 Task: Add a description to your pull request to provide context.
Action: Mouse moved to (968, 51)
Screenshot: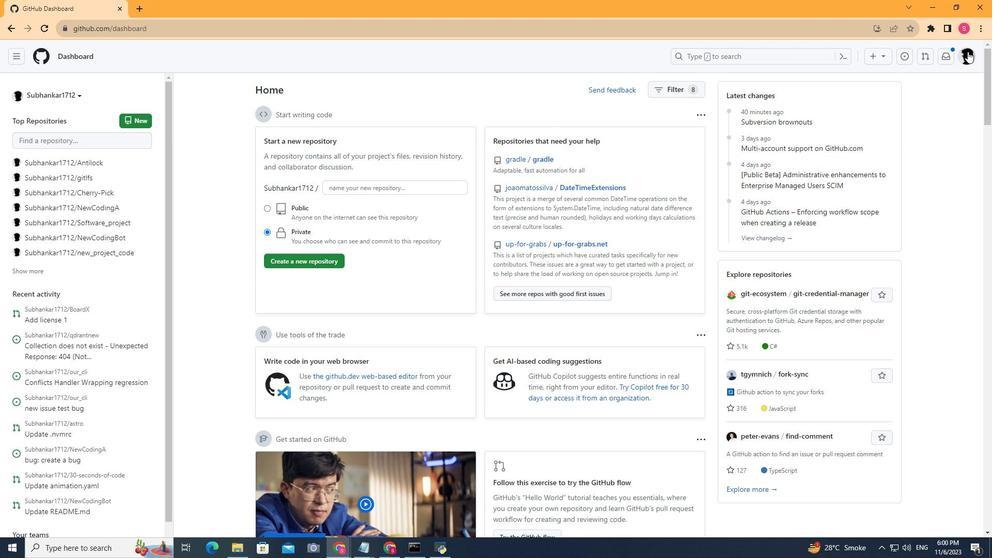 
Action: Mouse pressed left at (968, 51)
Screenshot: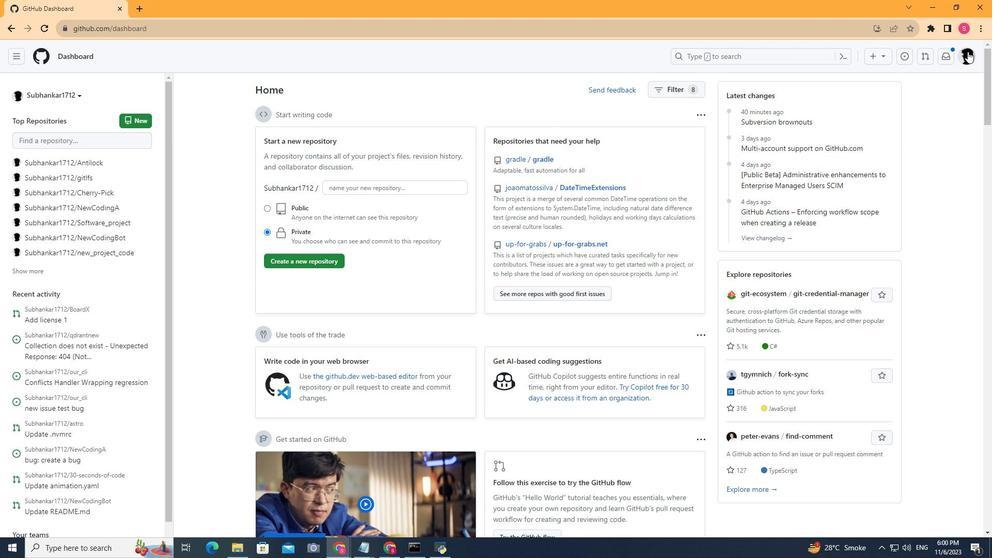 
Action: Mouse moved to (876, 148)
Screenshot: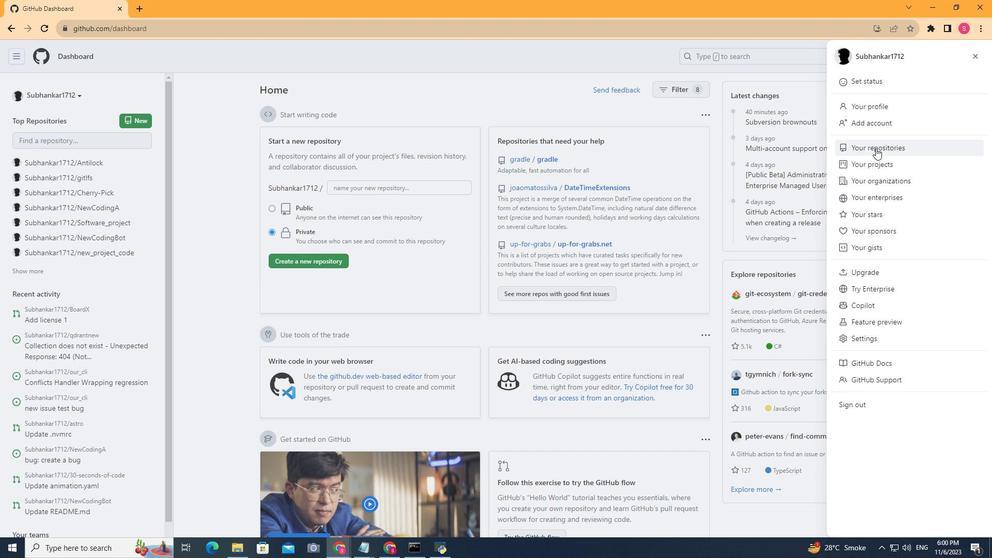 
Action: Mouse pressed left at (876, 148)
Screenshot: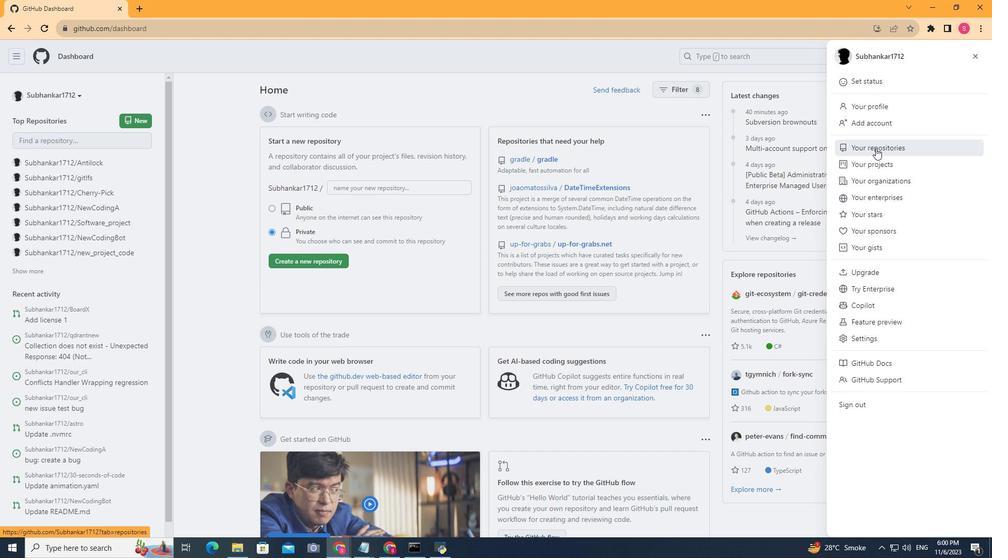 
Action: Mouse moved to (362, 154)
Screenshot: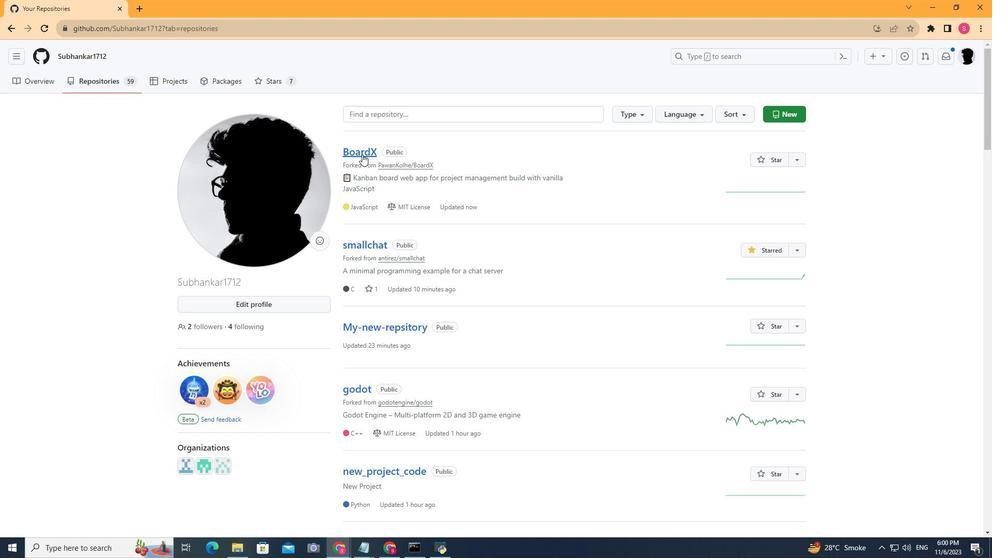 
Action: Mouse pressed left at (362, 154)
Screenshot: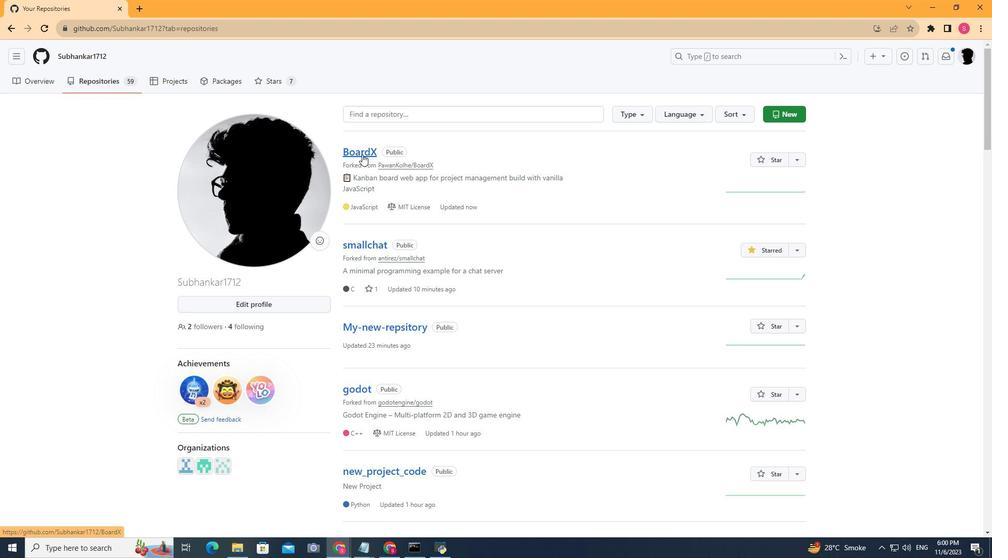 
Action: Mouse moved to (99, 85)
Screenshot: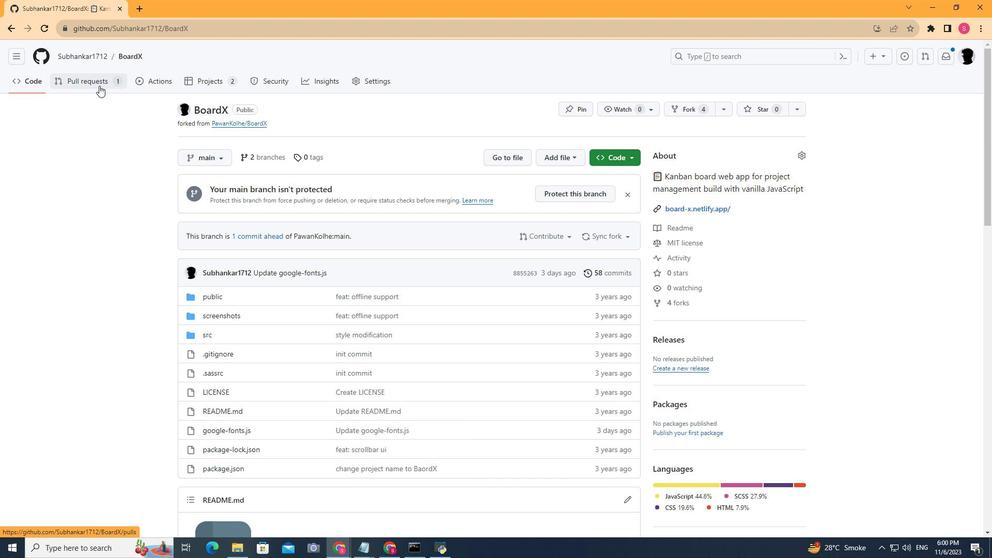 
Action: Mouse pressed left at (99, 85)
Screenshot: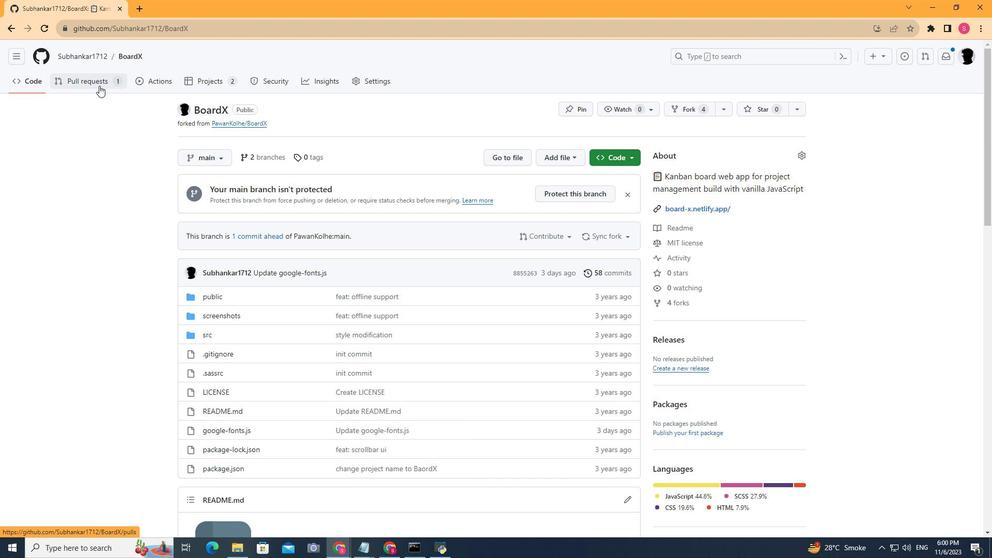 
Action: Mouse moved to (237, 171)
Screenshot: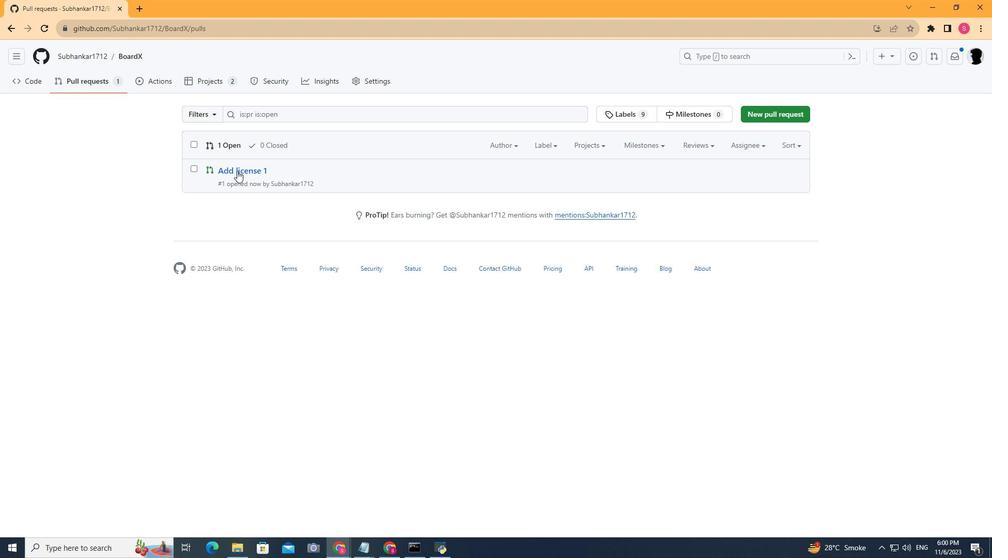 
Action: Mouse pressed left at (237, 171)
Screenshot: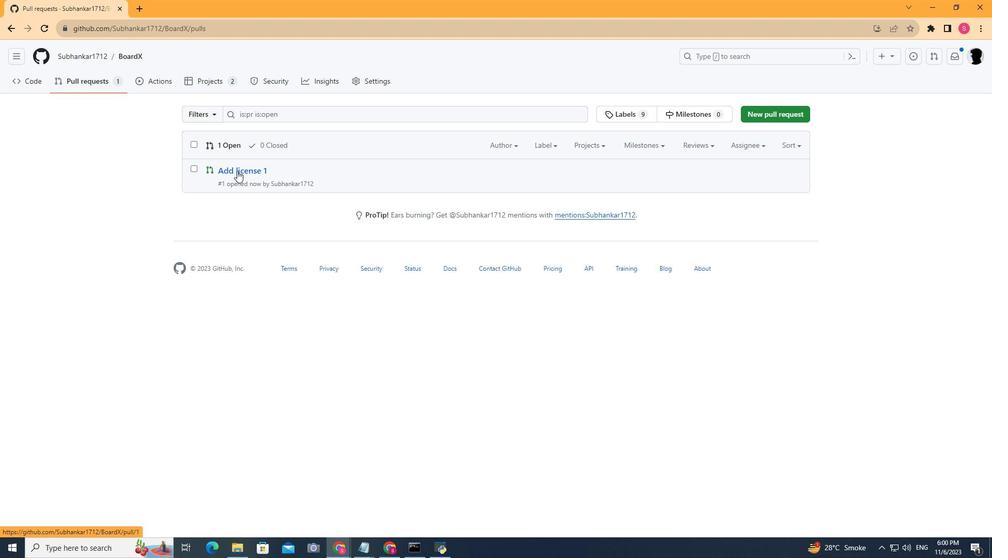 
Action: Mouse moved to (629, 199)
Screenshot: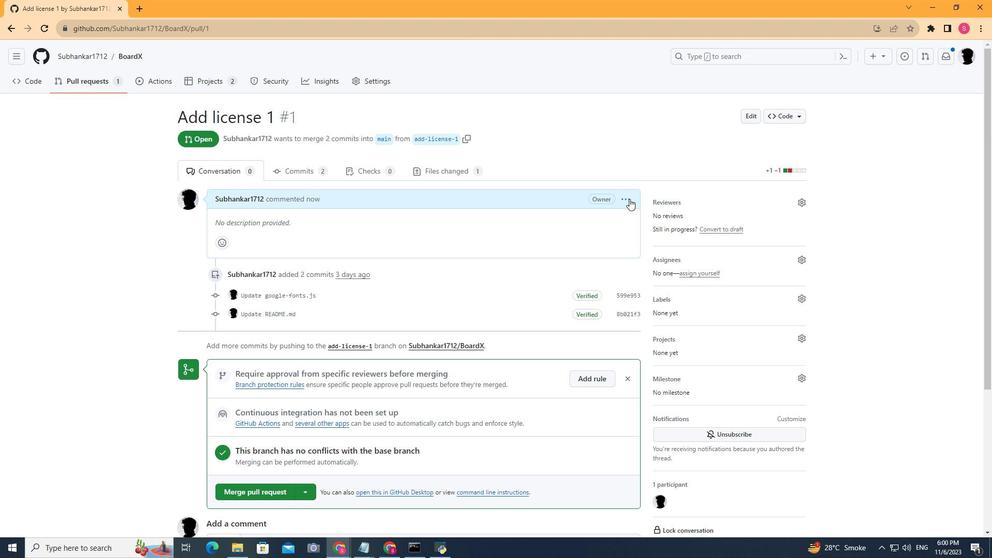 
Action: Mouse pressed left at (629, 199)
Screenshot: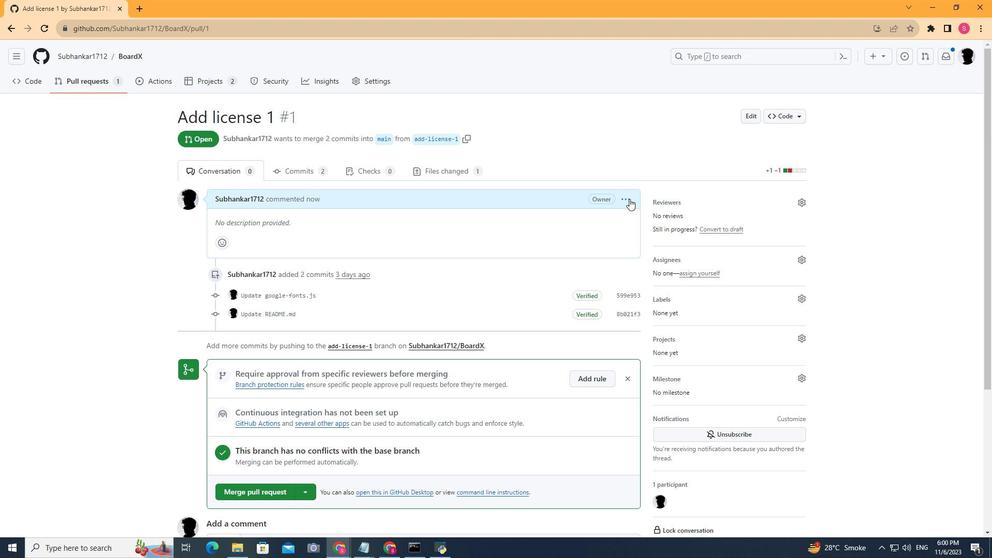 
Action: Mouse moved to (577, 250)
Screenshot: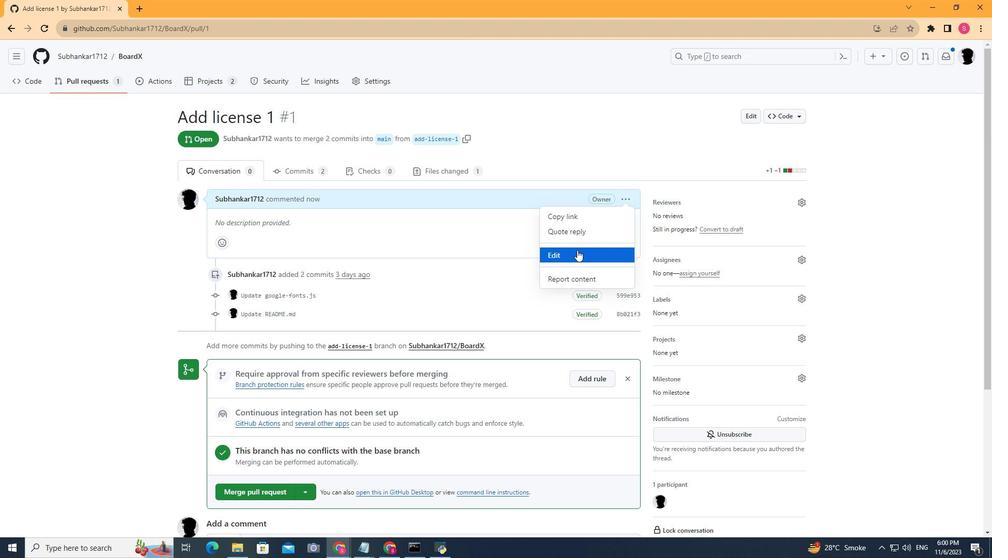 
Action: Mouse pressed left at (577, 250)
Screenshot: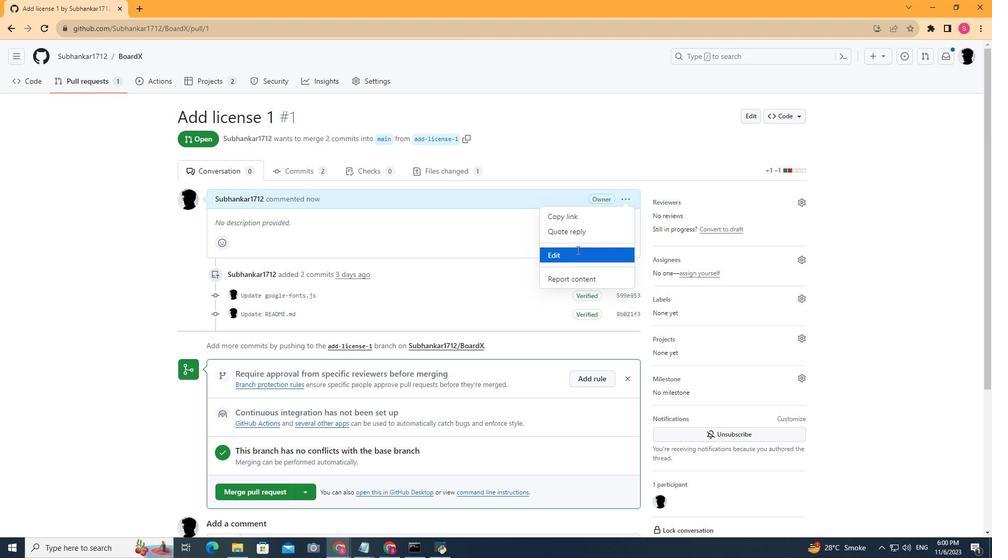 
Action: Mouse moved to (351, 248)
Screenshot: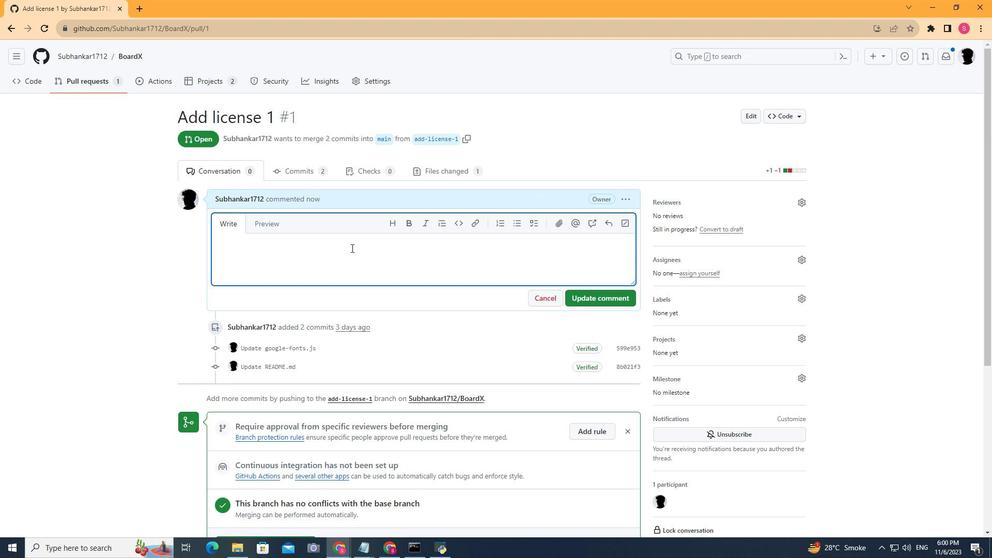 
Action: Key pressed a<Key.backspace><Key.shift>Change<Key.space><Key.shift>Read<Key.backspace><Key.backspace><Key.backspace><Key.shift><Key.shift><Key.shift><Key.shift><Key.shift><Key.shift><Key.shift><Key.shift><Key.shift><Key.shift><Key.shift><Key.shift><Key.shift><Key.shift><Key.shift><Key.shift><Key.shift><Key.shift><Key.shift><Key.shift><Key.shift><Key.shift><Key.shift><Key.shift><Key.shift><Key.shift><Key.shift><Key.shift><Key.shift><Key.shift><Key.shift><Key.shift><Key.shift><Key.shift><Key.shift><Key.shift><Key.shift><Key.shift><Key.shift><Key.shift><Key.shift><Key.shift><Key.shift><Key.shift><Key.shift><Key.shift><Key.shift><Key.shift><Key.shift><Key.shift><Key.shift><Key.shift><Key.shift><Key.shift><Key.shift><Key.shift><Key.shift><Key.shift><Key.shift><Key.shift>EADME.md<Key.space>file
Screenshot: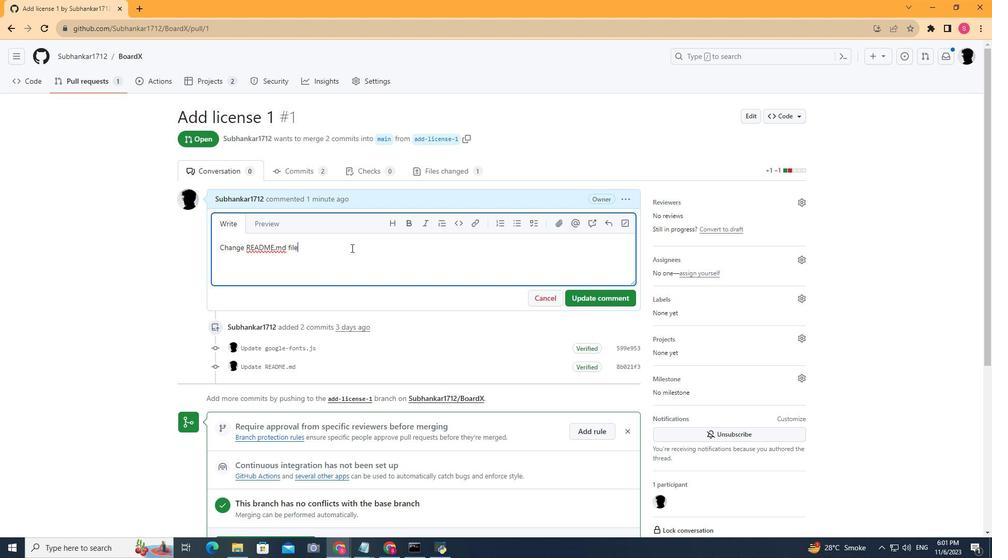 
Action: Mouse moved to (610, 300)
Screenshot: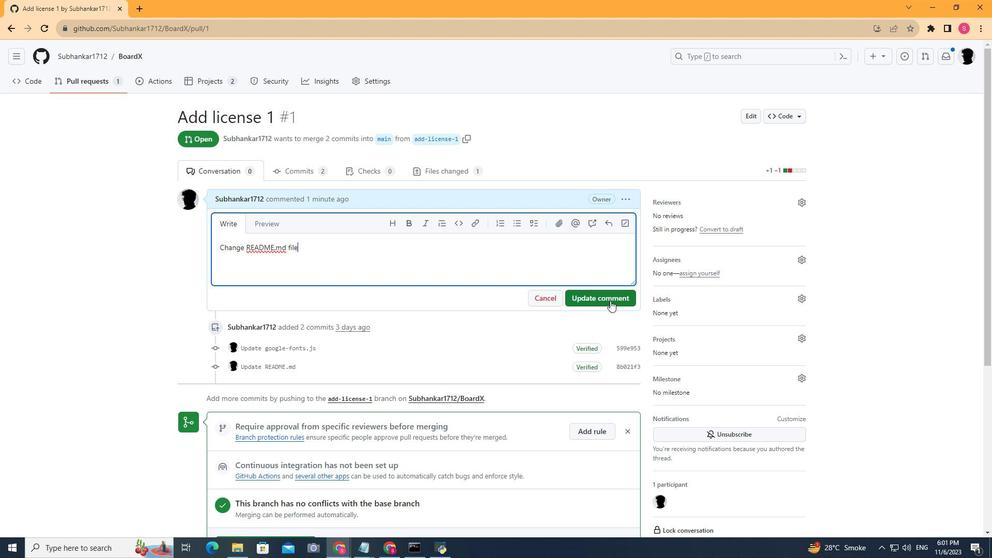 
Action: Mouse pressed left at (610, 300)
Screenshot: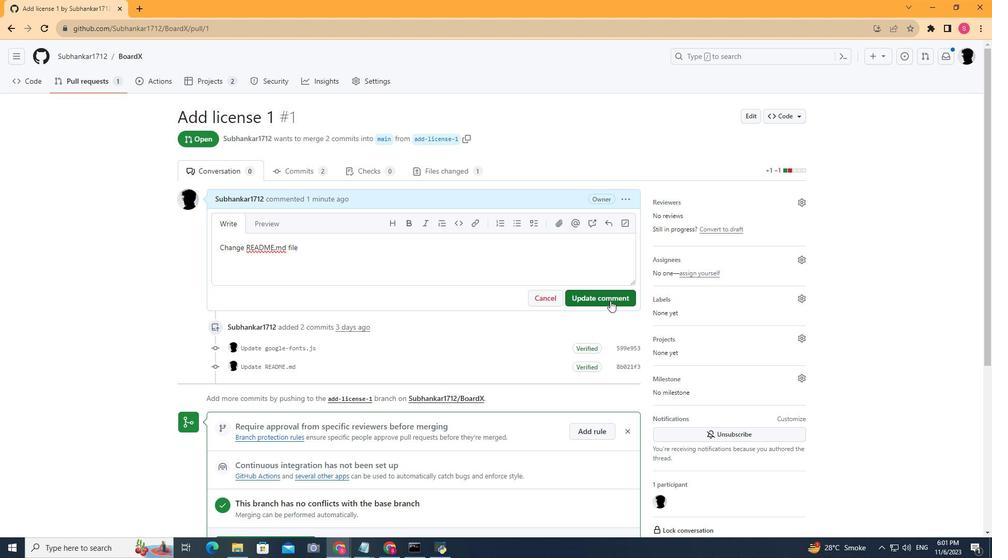 
Action: Mouse moved to (602, 300)
Screenshot: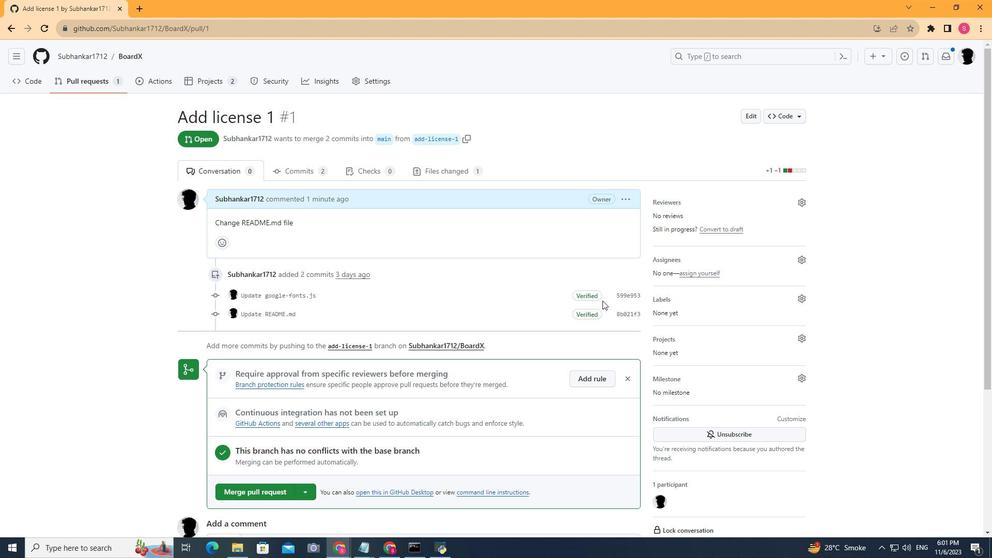 
